 Task: Add Description DS0022 to Card Card0022 in Board Board0021 in Workspace Development in Trello
Action: Mouse moved to (444, 509)
Screenshot: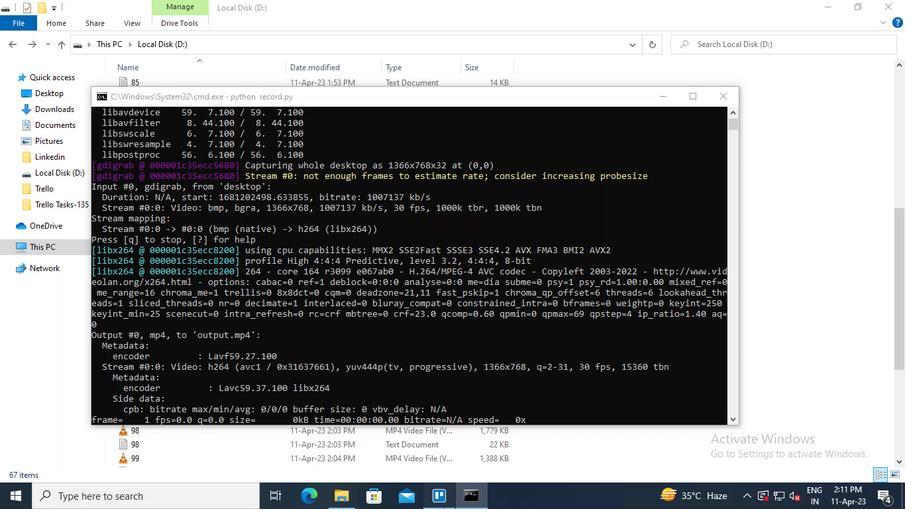 
Action: Mouse pressed left at (444, 508)
Screenshot: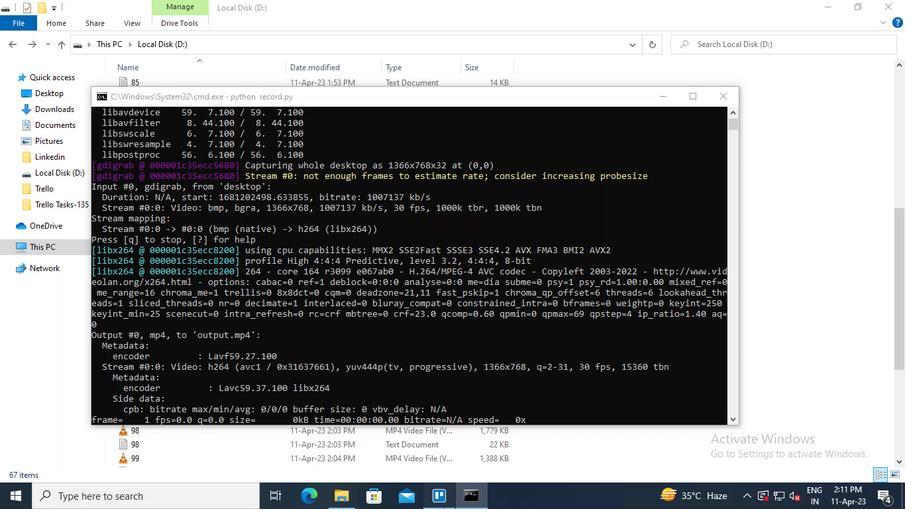 
Action: Mouse moved to (232, 178)
Screenshot: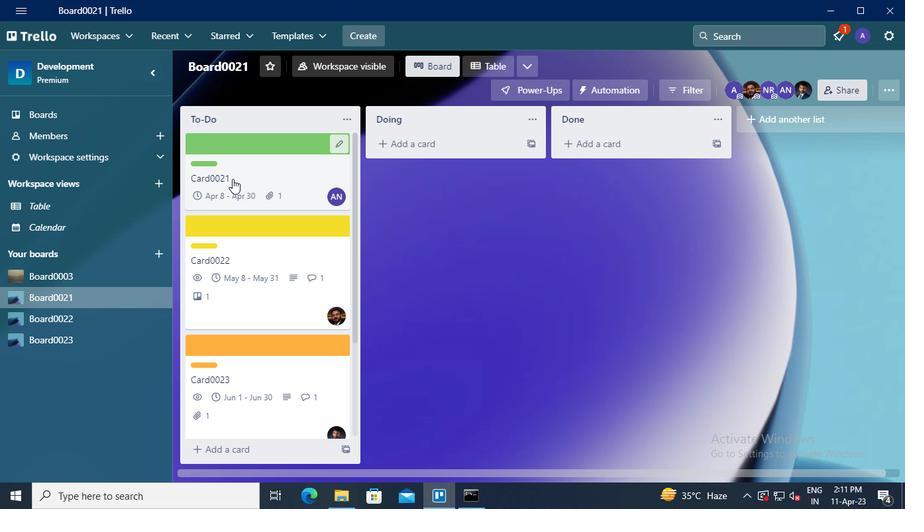 
Action: Mouse pressed left at (232, 178)
Screenshot: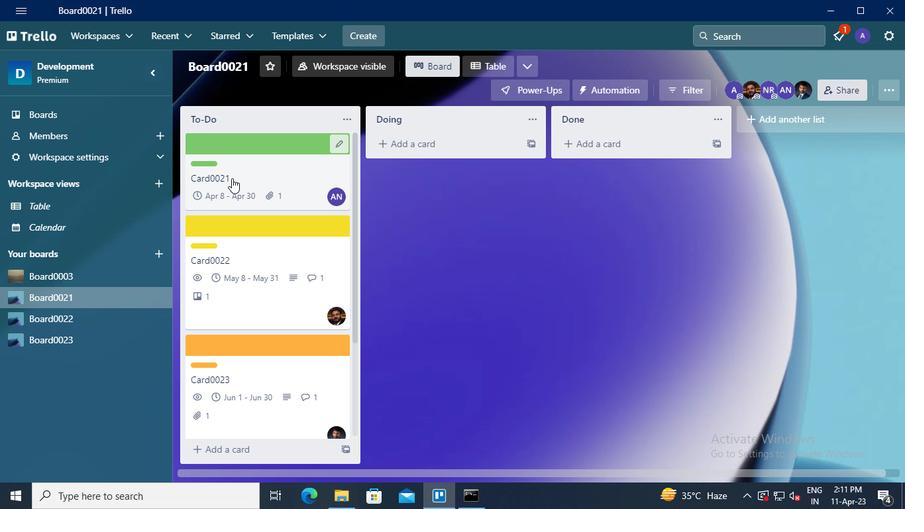 
Action: Mouse moved to (291, 318)
Screenshot: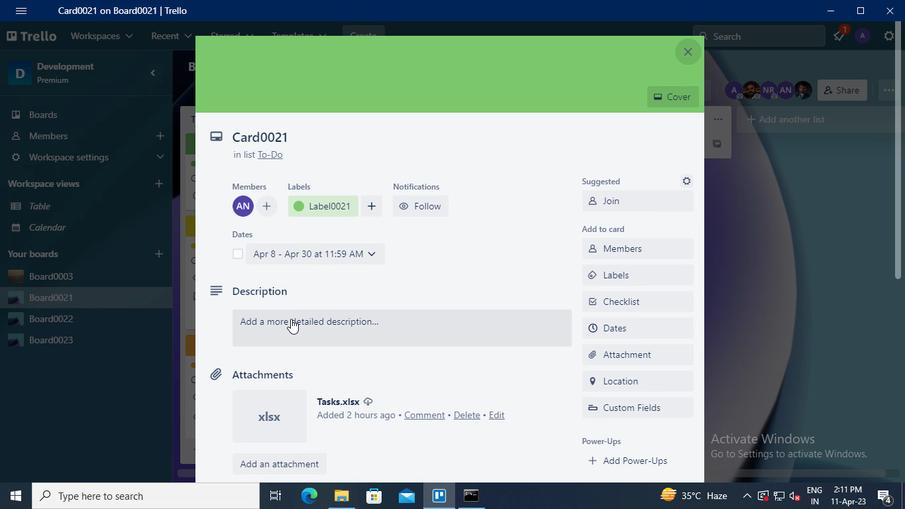 
Action: Mouse pressed left at (291, 318)
Screenshot: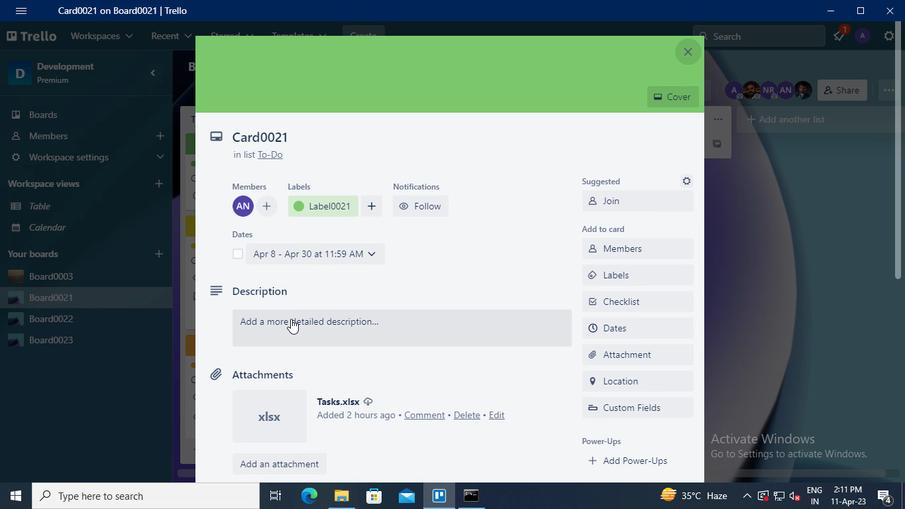 
Action: Keyboard Key.shift
Screenshot: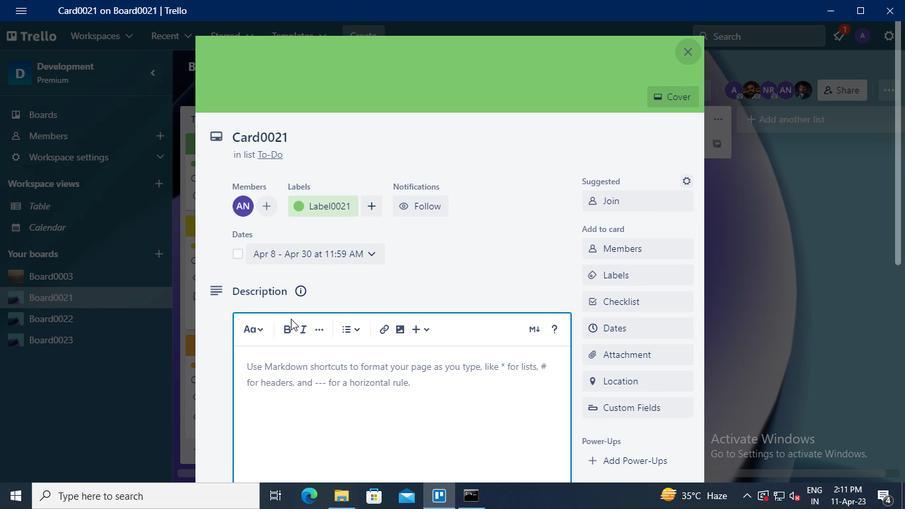 
Action: Keyboard D
Screenshot: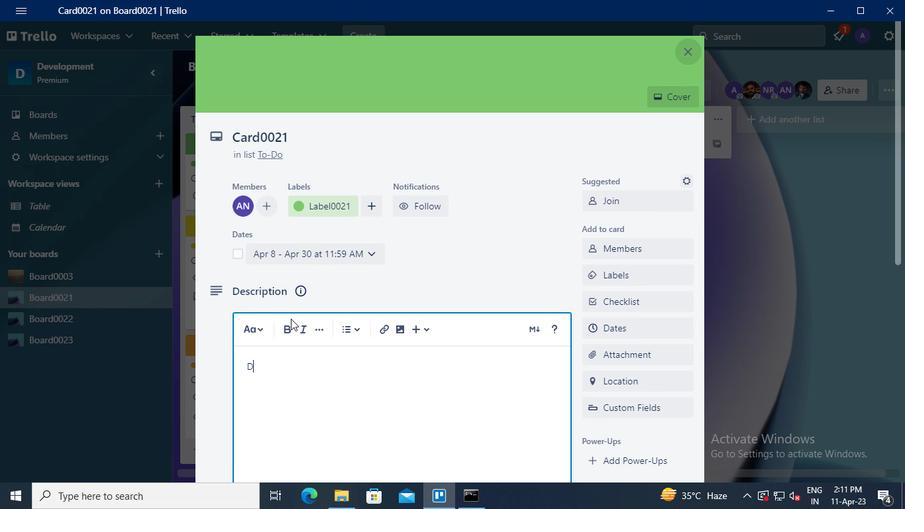 
Action: Keyboard S
Screenshot: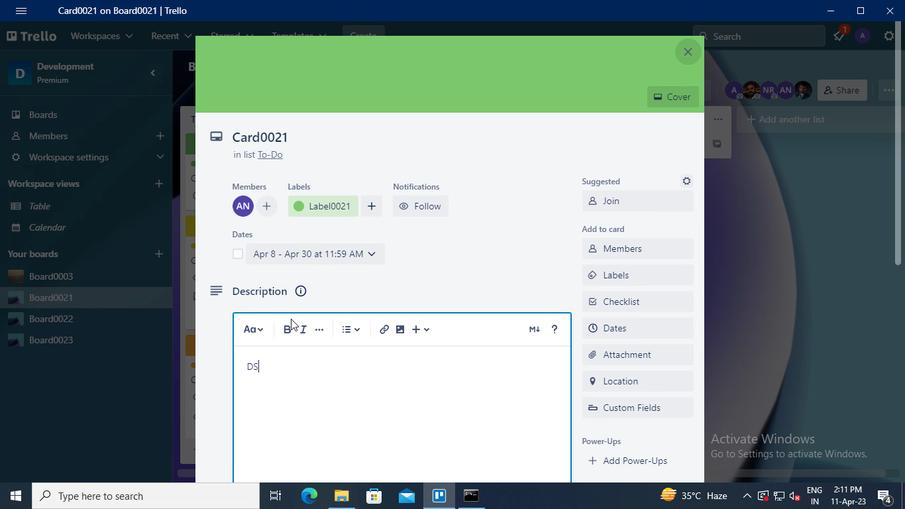 
Action: Keyboard <96>
Screenshot: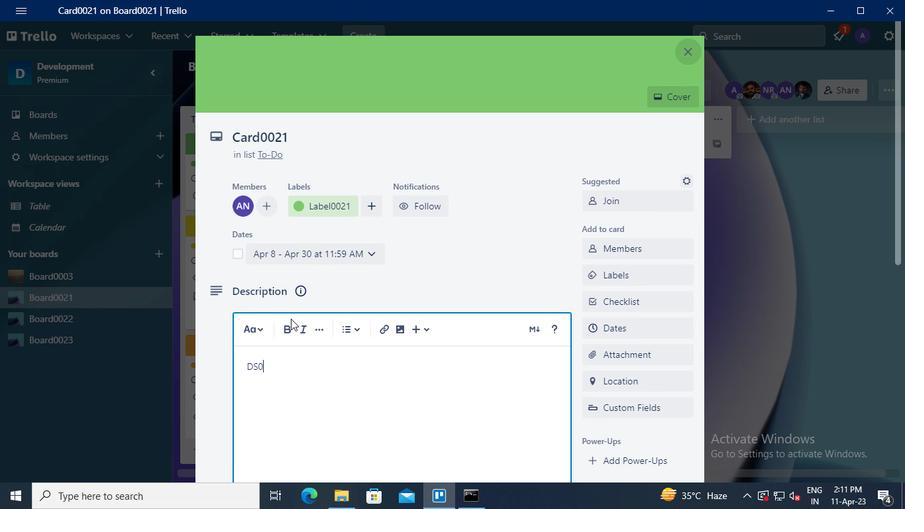
Action: Keyboard <96>
Screenshot: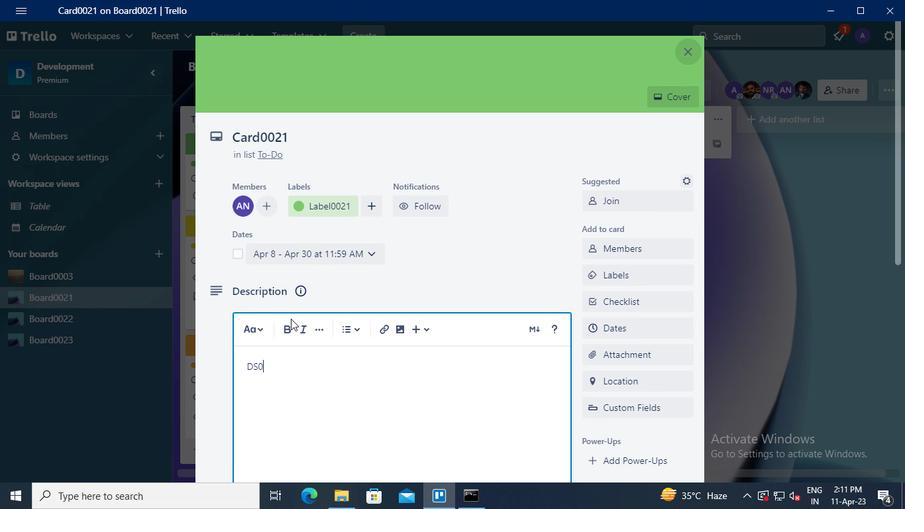 
Action: Keyboard <98>
Screenshot: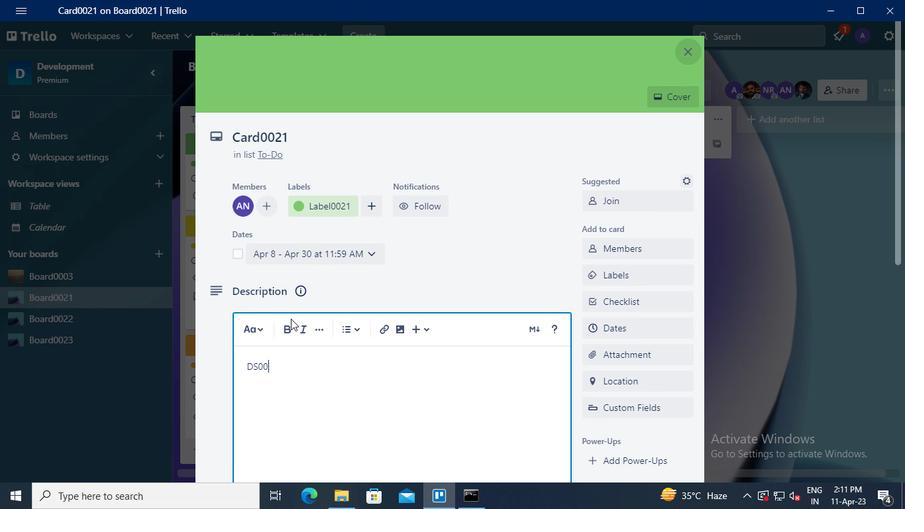 
Action: Keyboard <97>
Screenshot: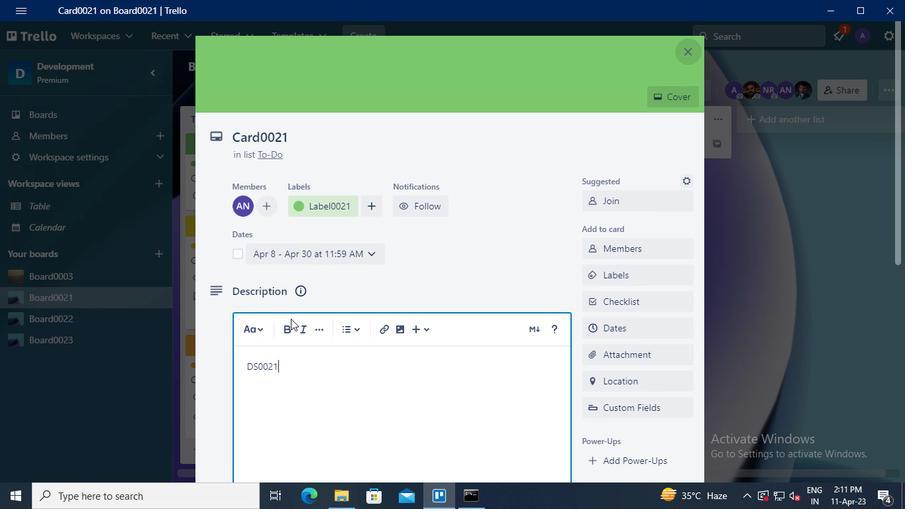 
Action: Mouse moved to (261, 309)
Screenshot: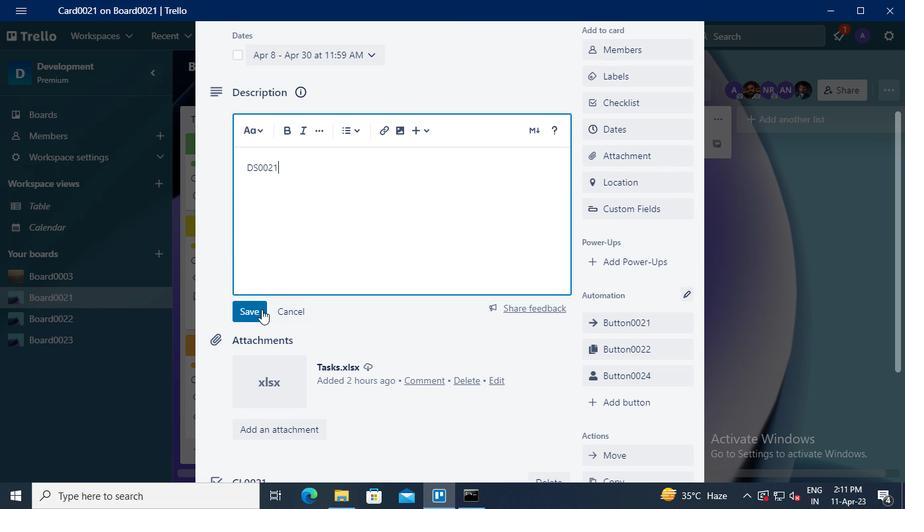 
Action: Mouse pressed left at (261, 309)
Screenshot: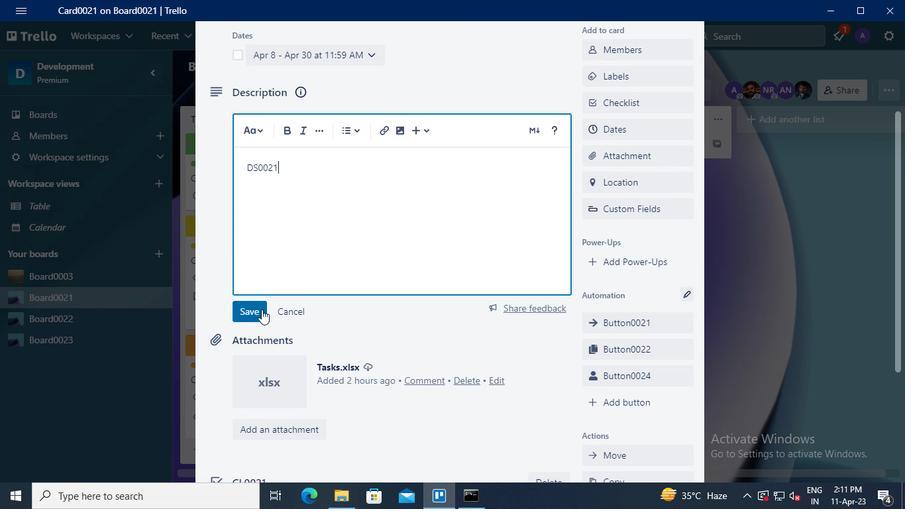 
Action: Mouse moved to (468, 509)
Screenshot: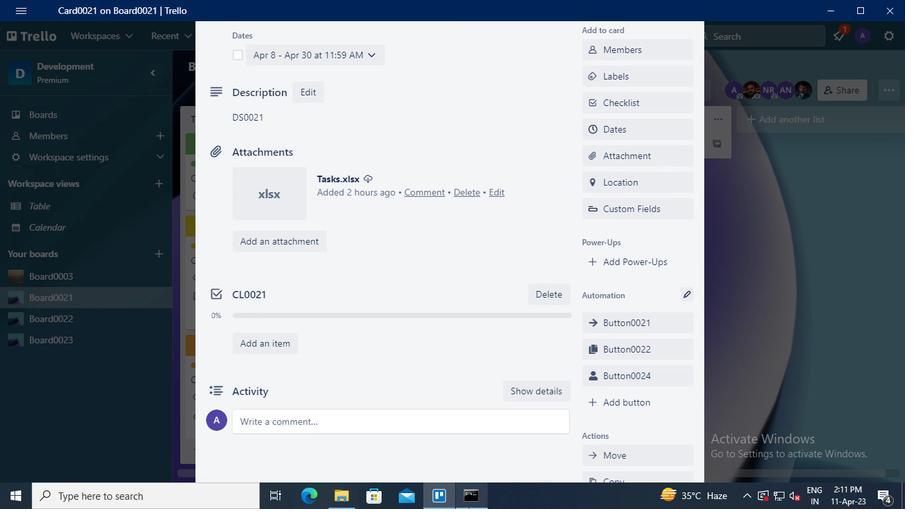 
Action: Mouse pressed left at (468, 508)
Screenshot: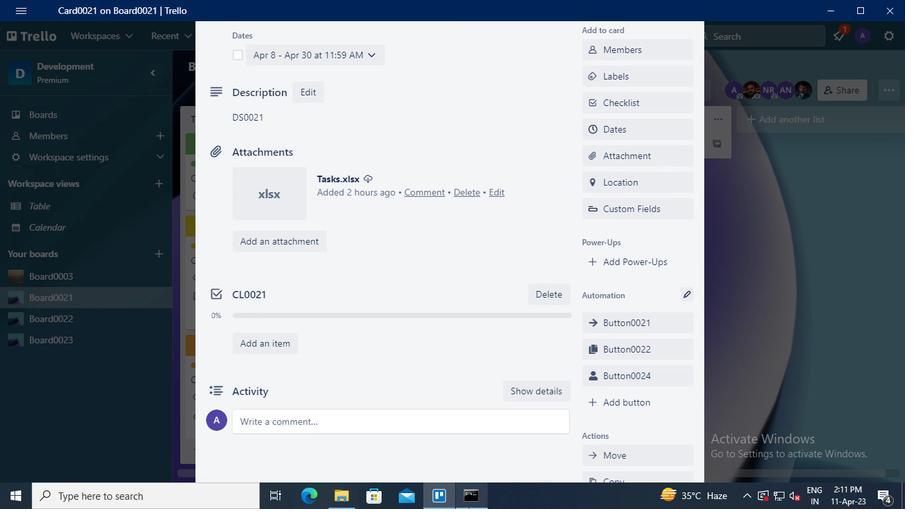 
Action: Mouse moved to (714, 99)
Screenshot: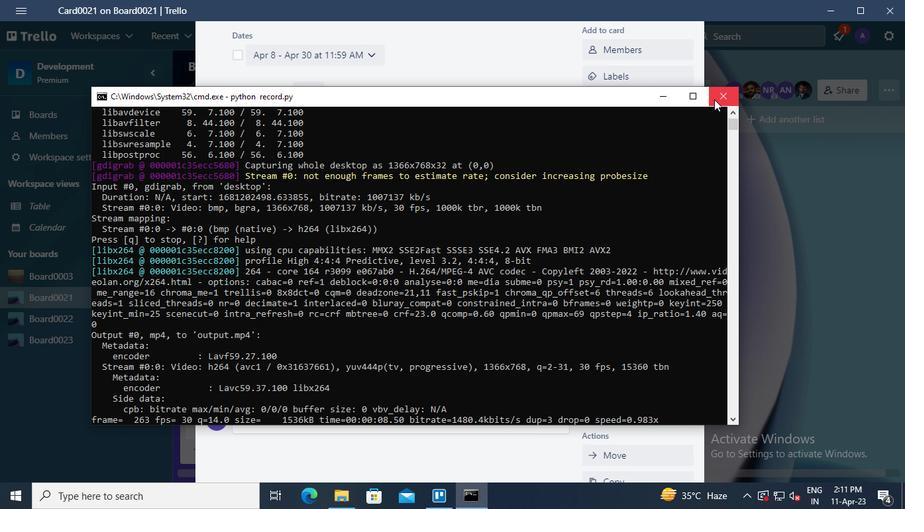 
Action: Mouse pressed left at (714, 99)
Screenshot: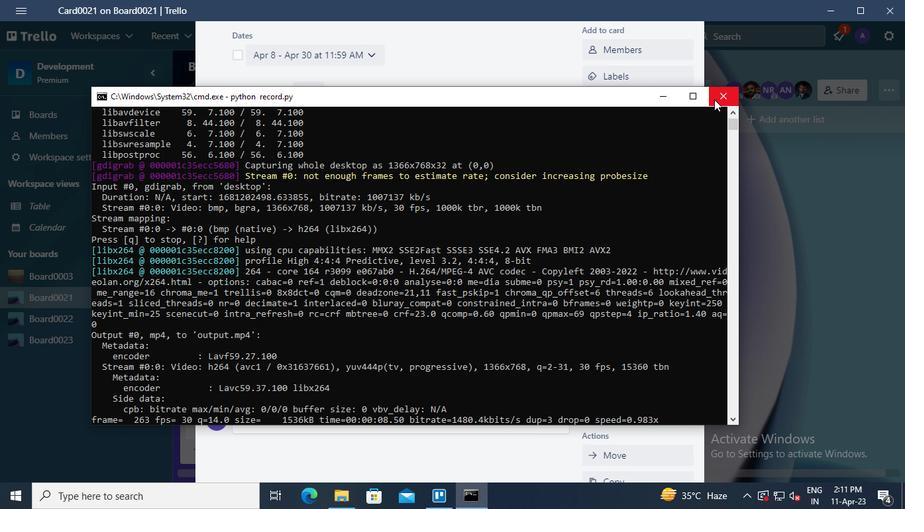 
